 Task: Look for properties with 6 beds.
Action: Mouse pressed left at (922, 153)
Screenshot: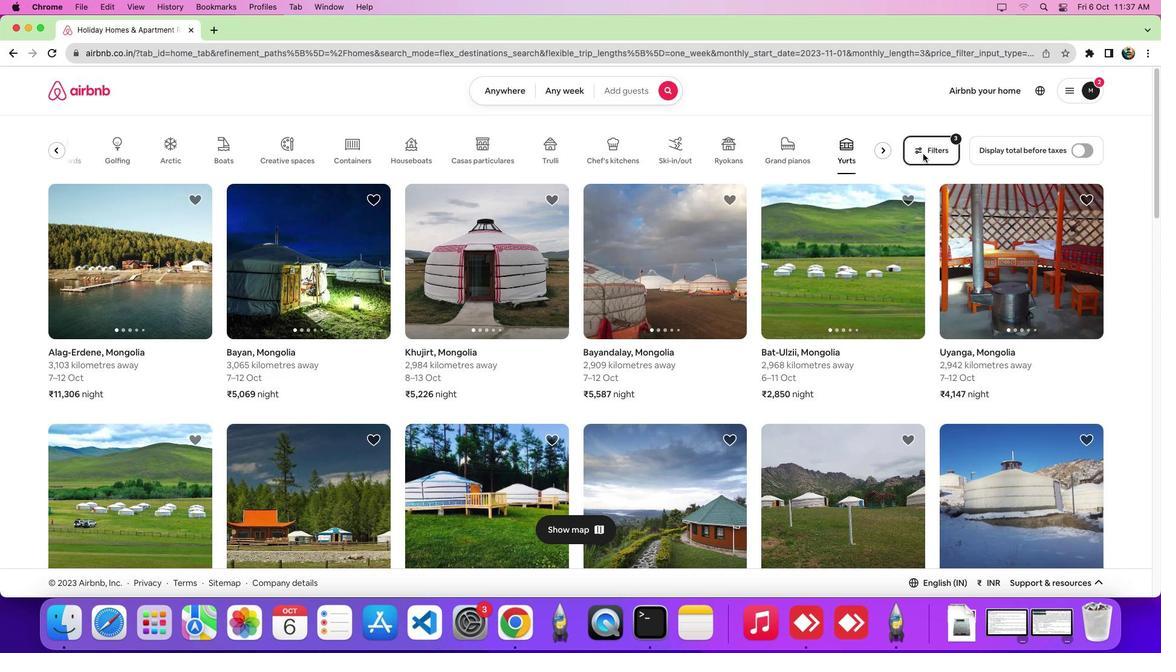 
Action: Mouse moved to (463, 210)
Screenshot: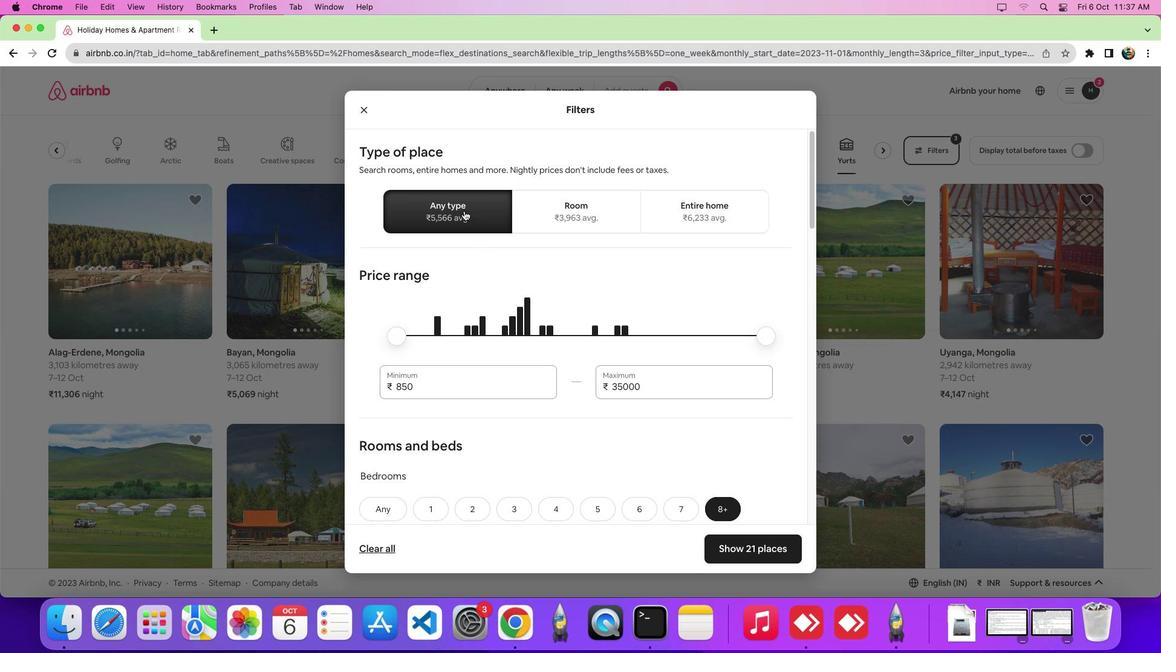 
Action: Mouse pressed left at (463, 210)
Screenshot: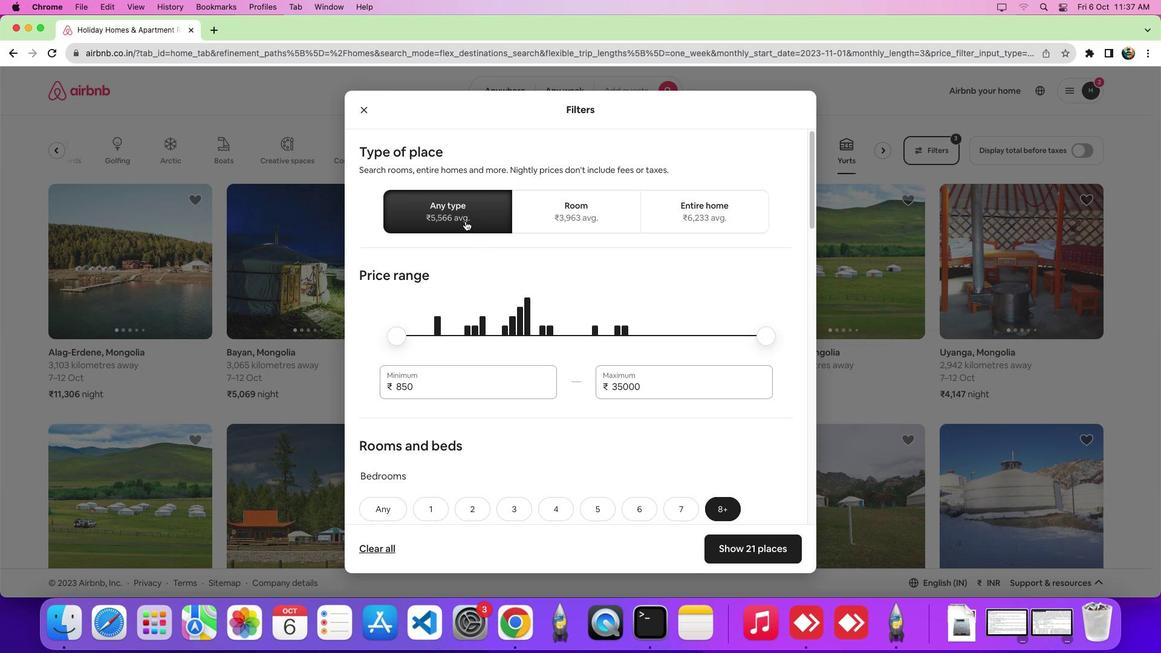 
Action: Mouse moved to (517, 332)
Screenshot: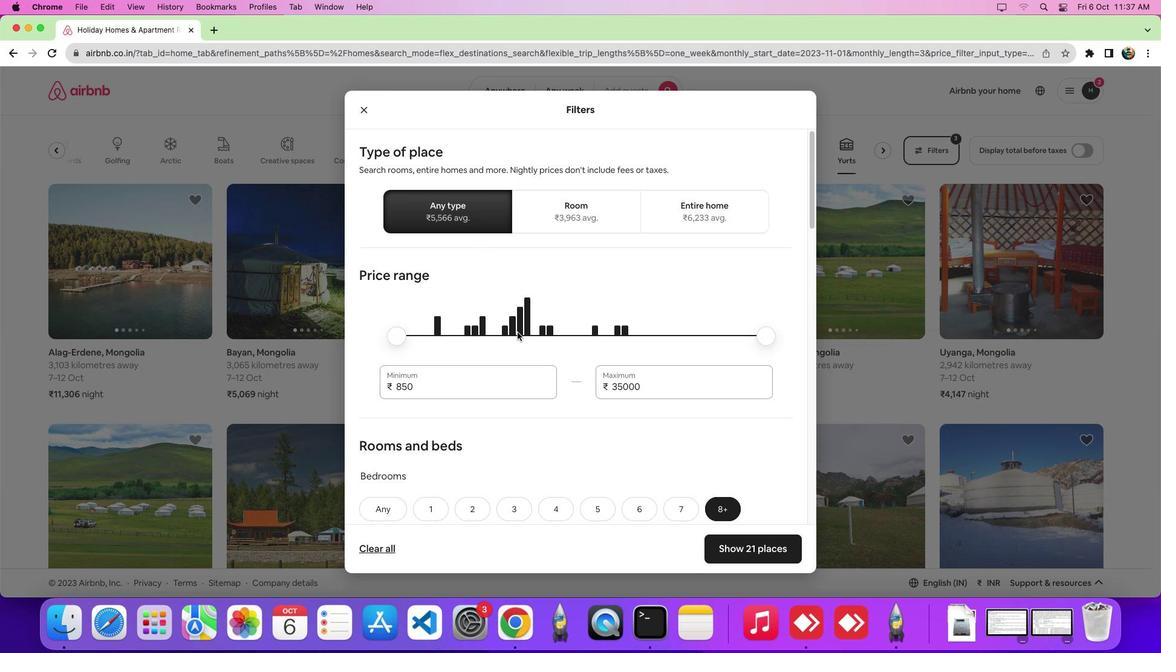 
Action: Mouse scrolled (517, 332) with delta (0, 0)
Screenshot: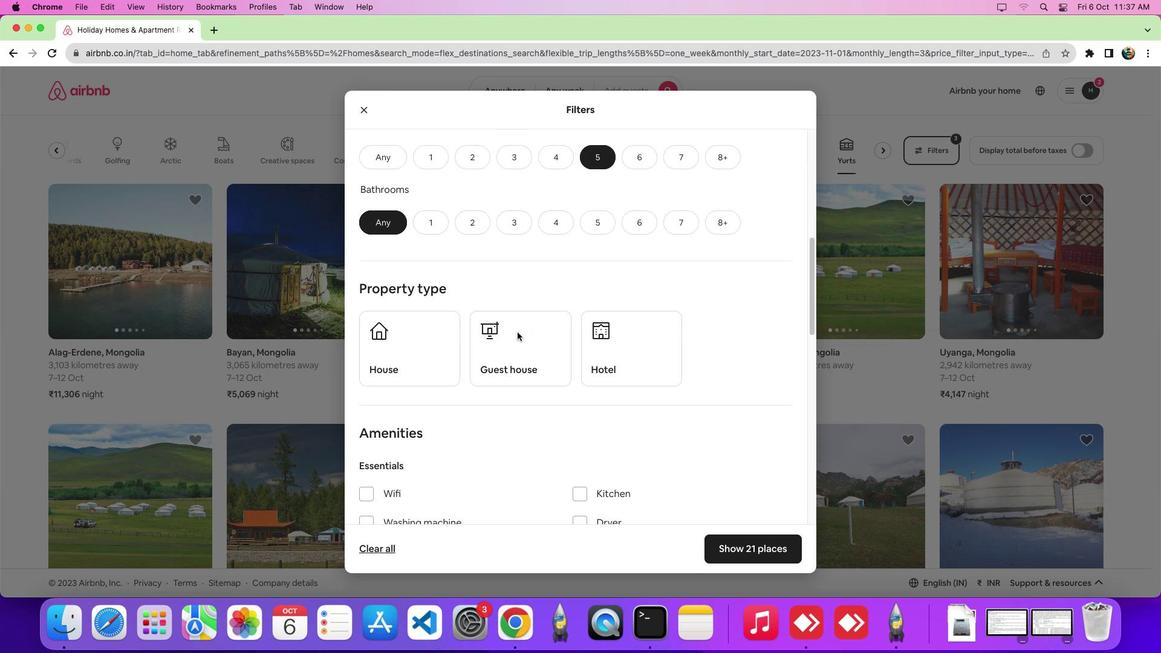
Action: Mouse scrolled (517, 332) with delta (0, 0)
Screenshot: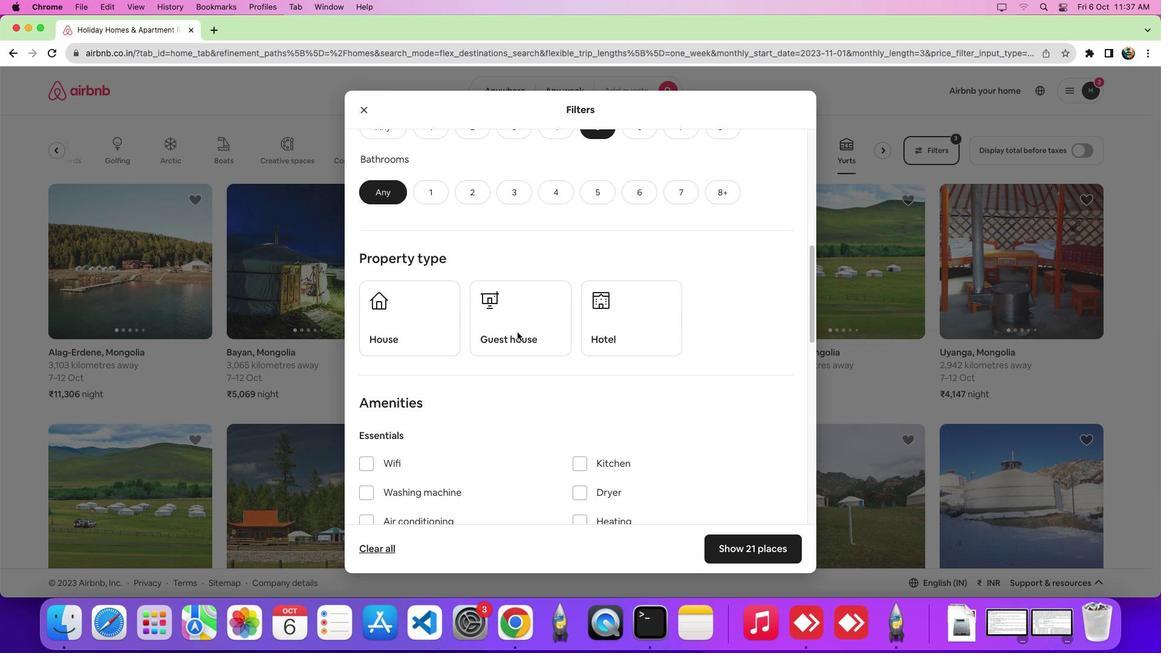 
Action: Mouse scrolled (517, 332) with delta (0, -4)
Screenshot: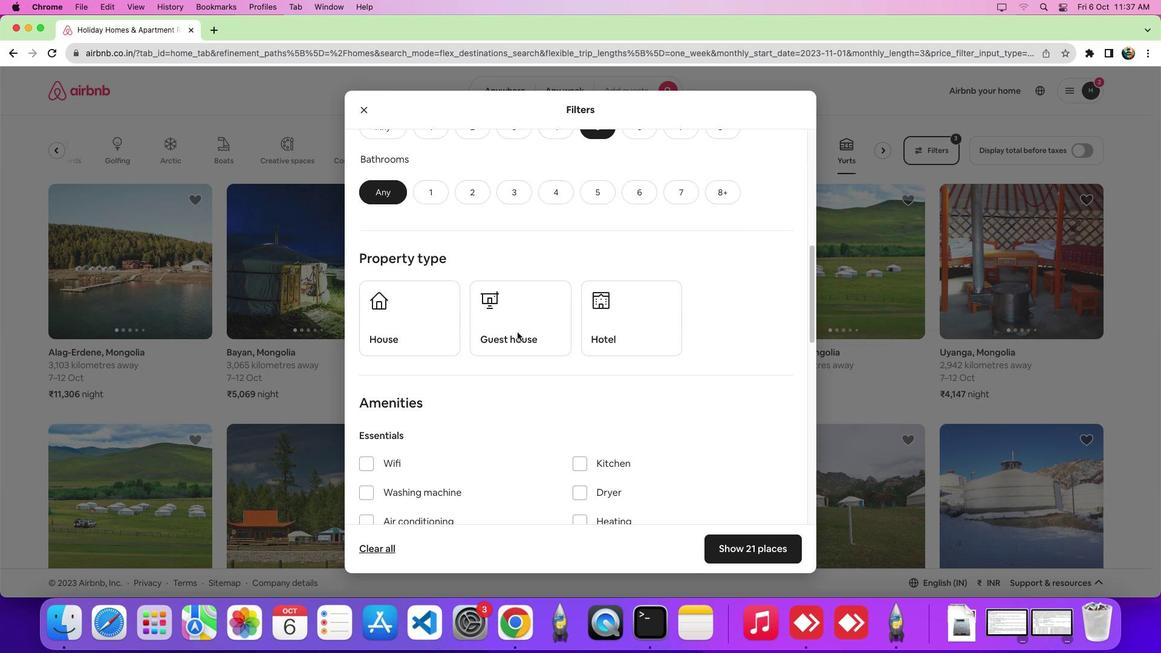 
Action: Mouse scrolled (517, 332) with delta (0, -5)
Screenshot: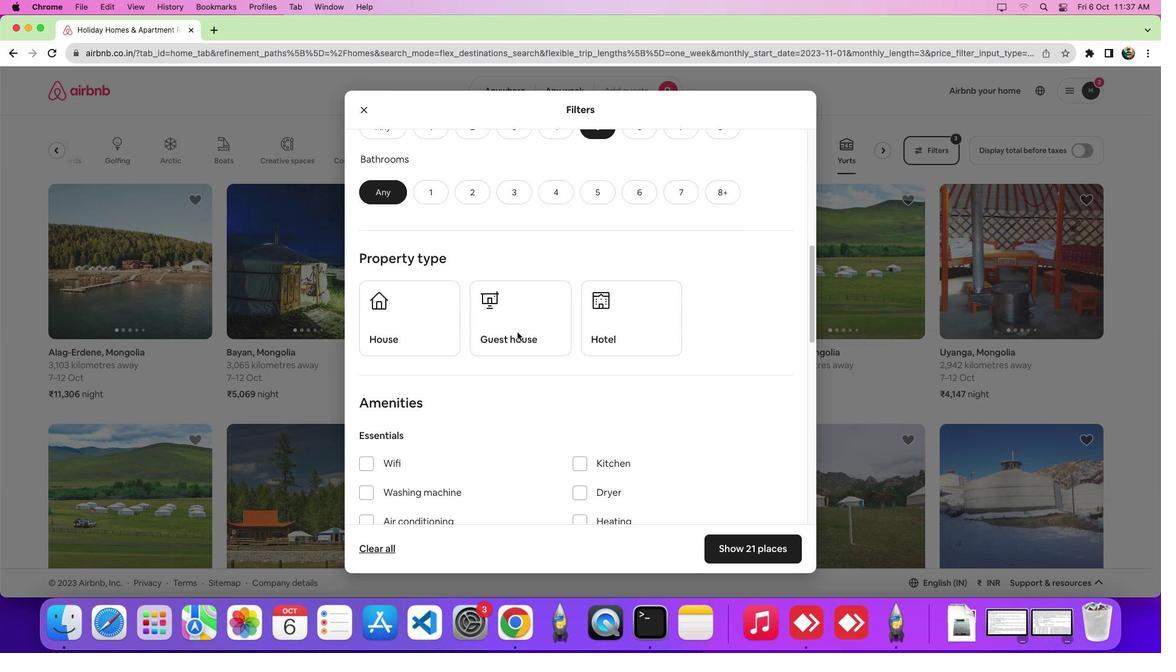 
Action: Mouse moved to (517, 316)
Screenshot: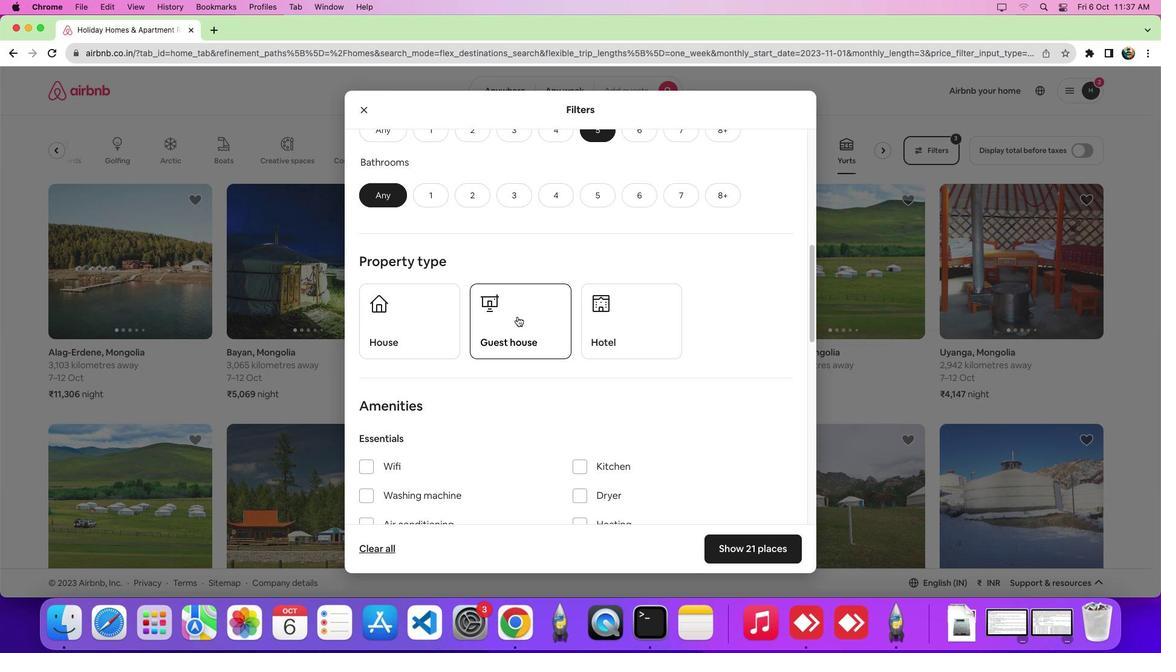 
Action: Mouse scrolled (517, 316) with delta (0, 0)
Screenshot: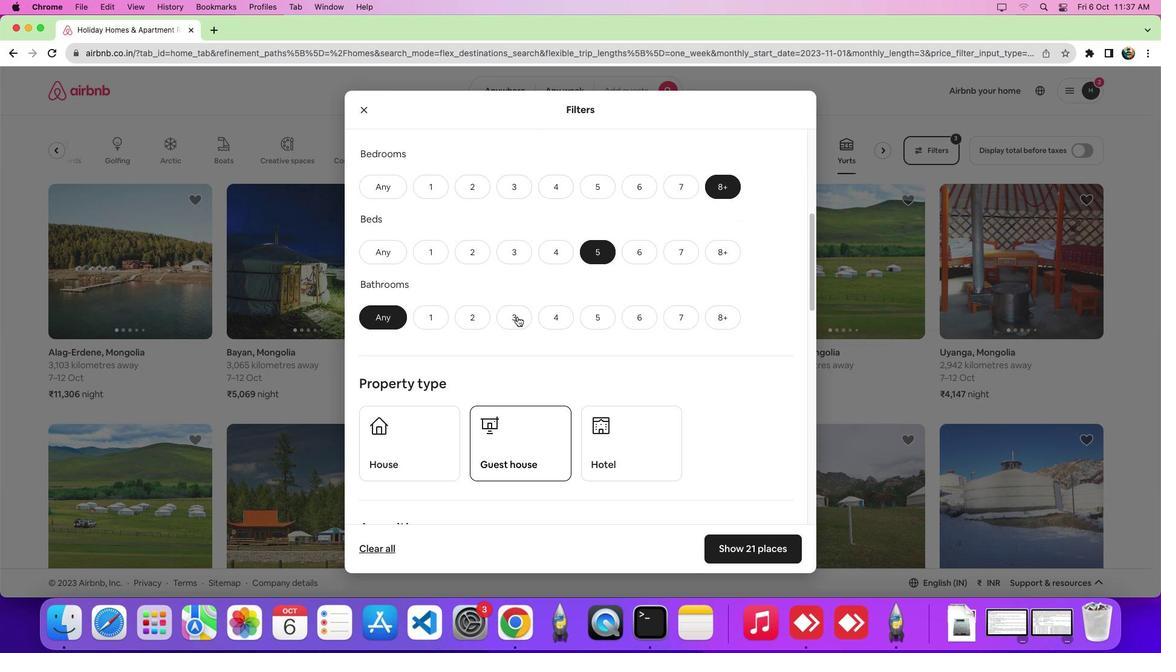
Action: Mouse scrolled (517, 316) with delta (0, 0)
Screenshot: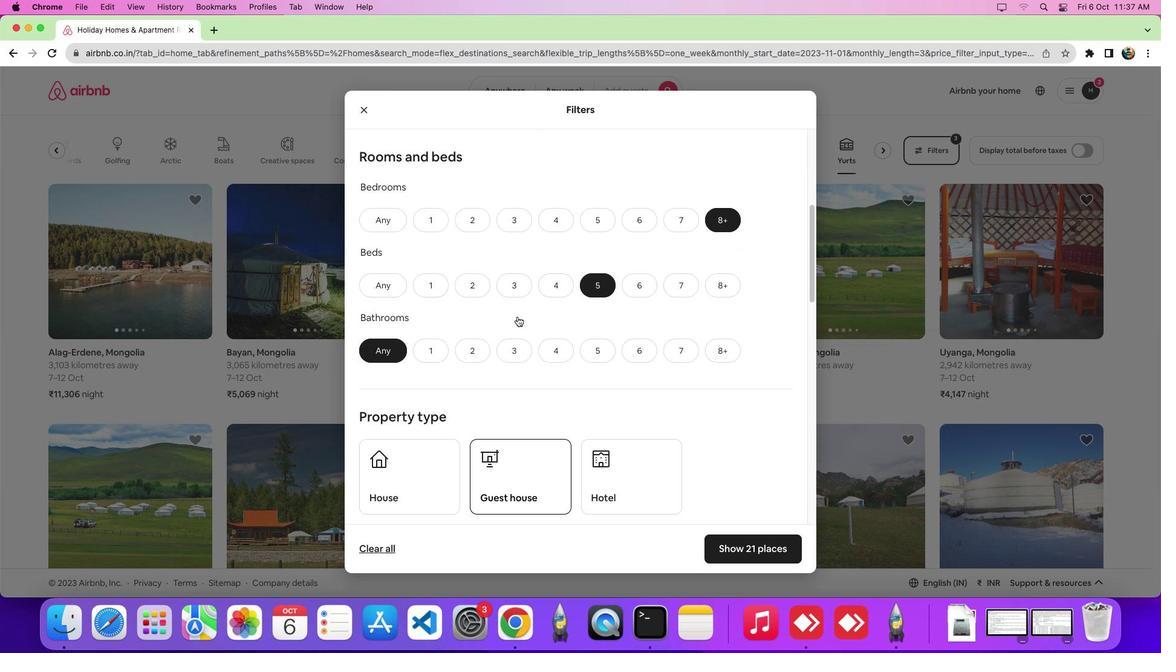 
Action: Mouse scrolled (517, 316) with delta (0, 3)
Screenshot: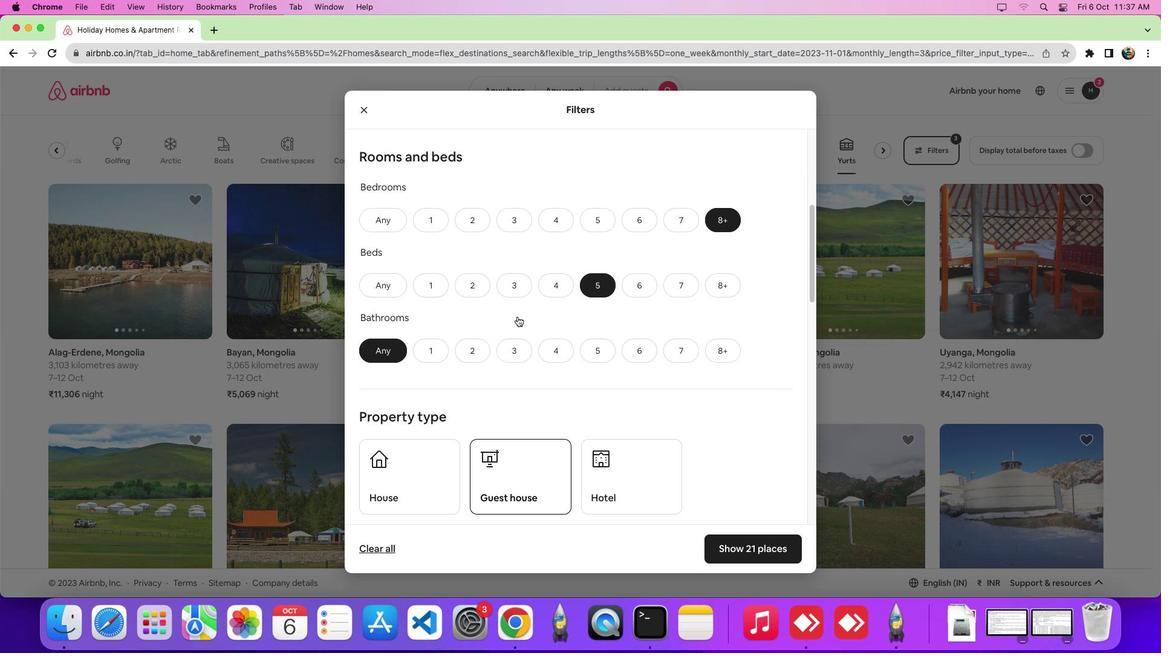 
Action: Mouse moved to (637, 286)
Screenshot: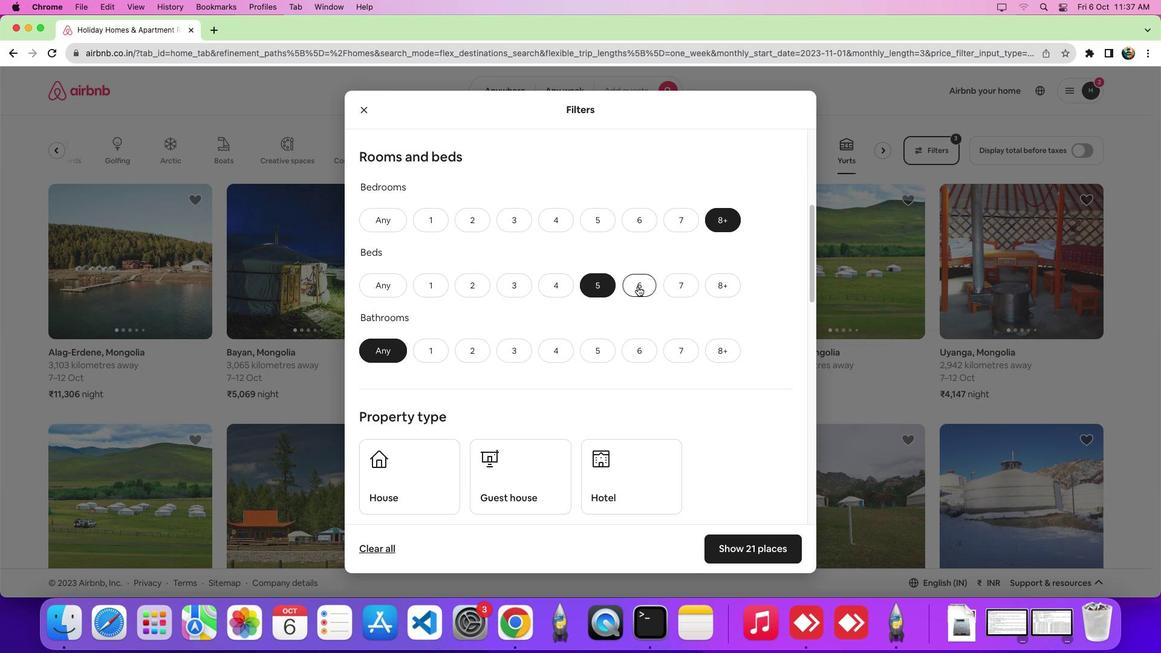 
Action: Mouse pressed left at (637, 286)
Screenshot: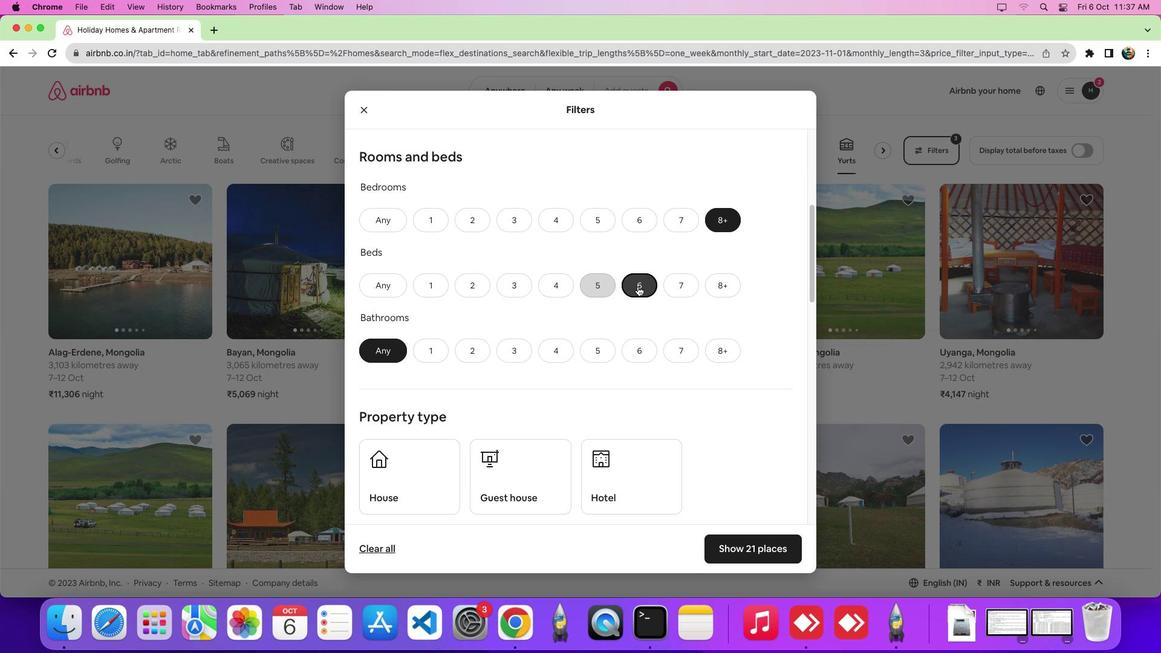 
Action: Mouse moved to (732, 537)
Screenshot: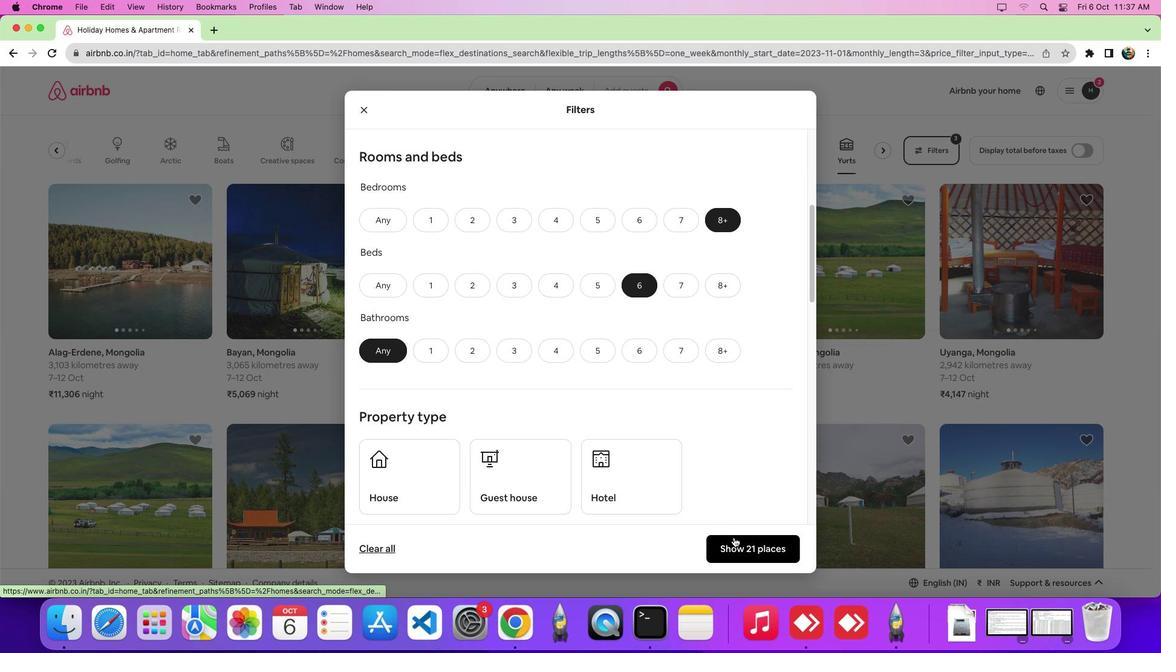 
Action: Mouse pressed left at (732, 537)
Screenshot: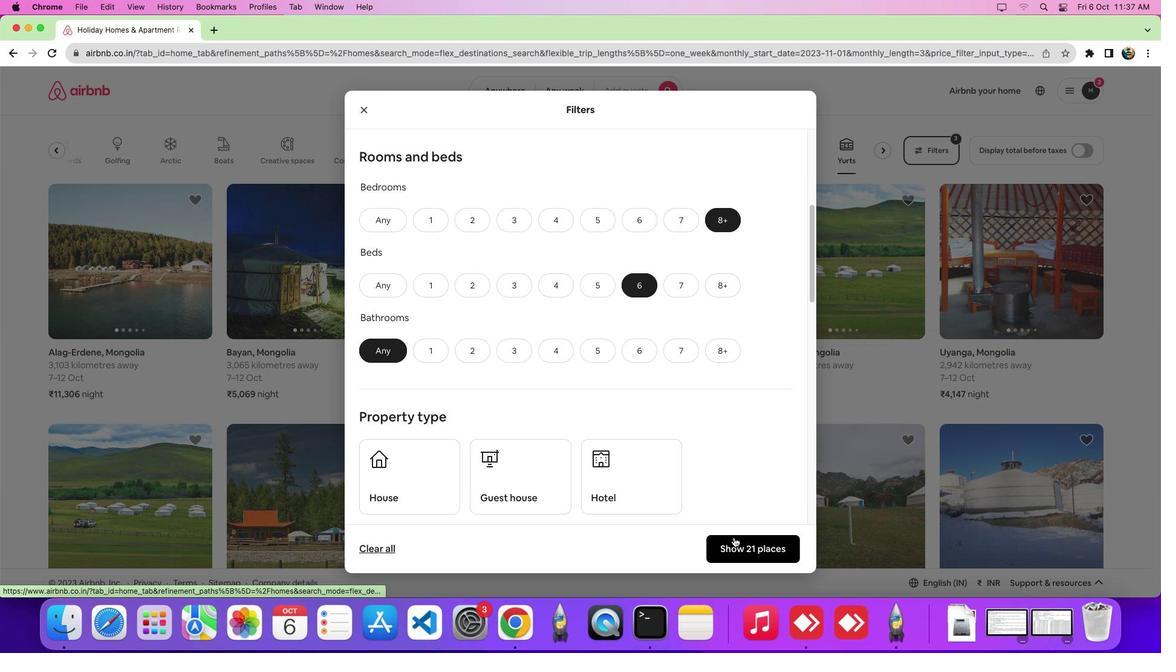 
Action: Mouse moved to (745, 449)
Screenshot: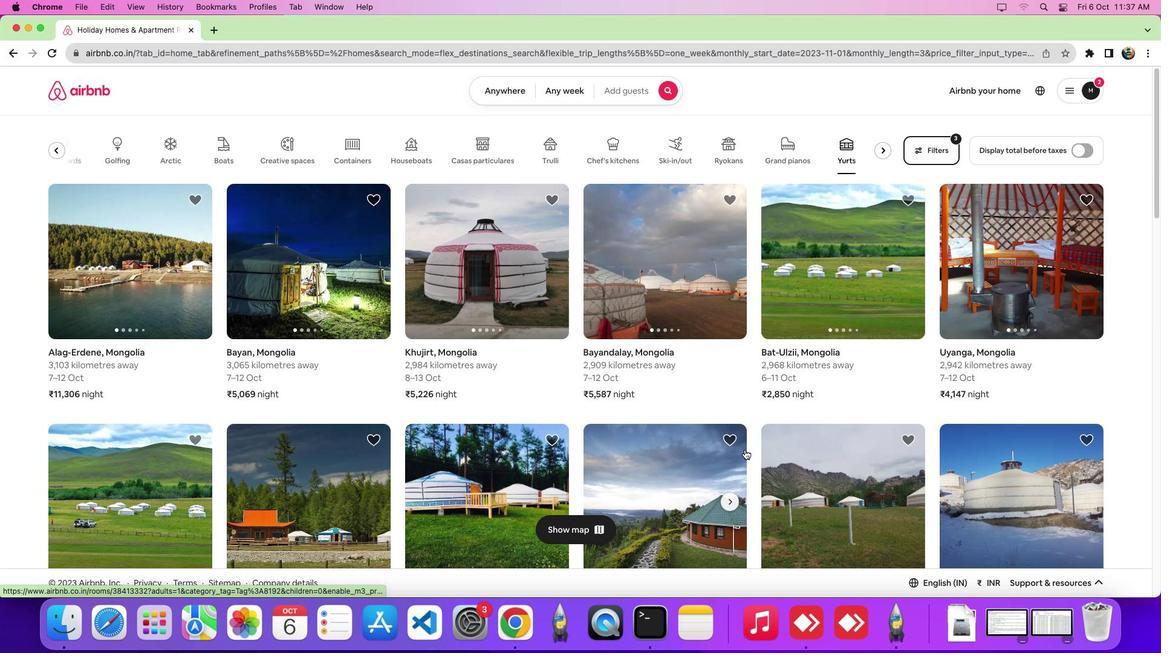 
